 Task: Look for products in the category "Belgian-Style Ale" that are on sale.
Action: Mouse moved to (951, 363)
Screenshot: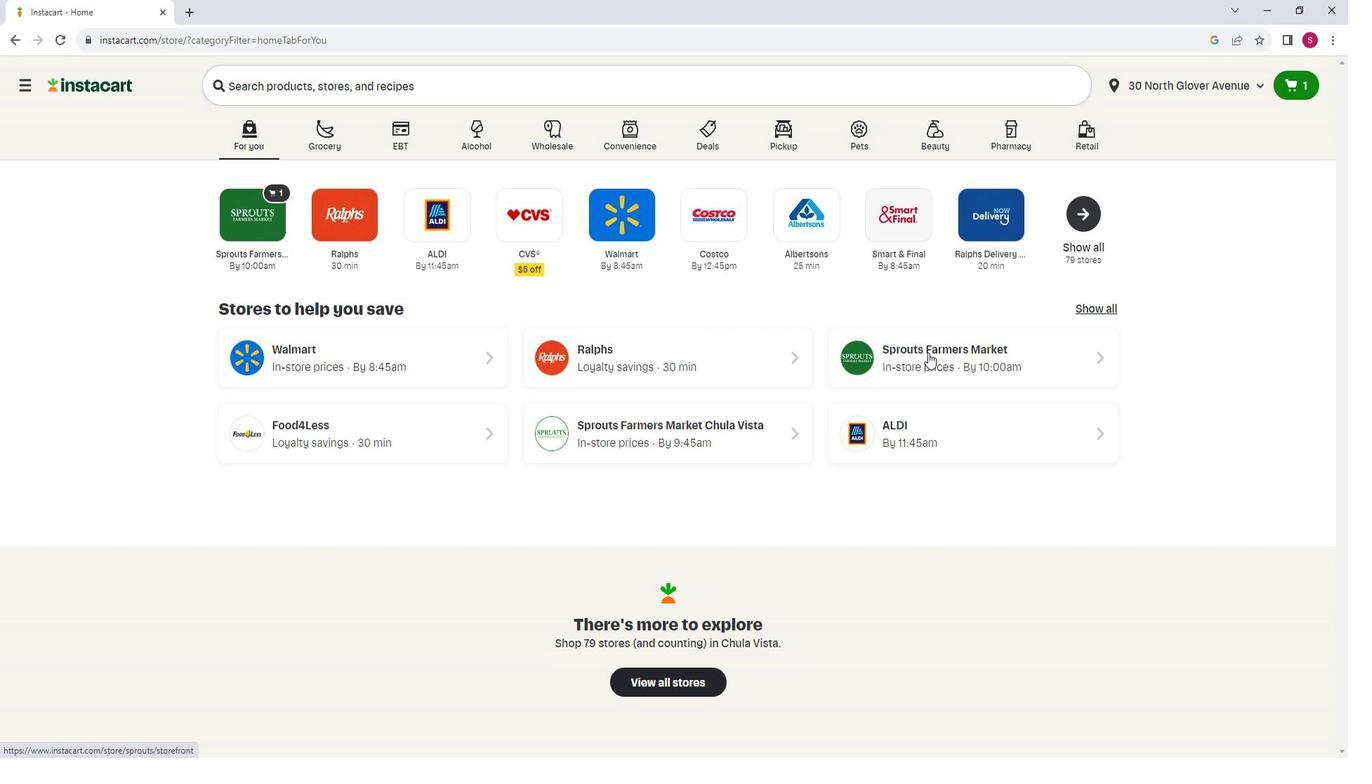 
Action: Mouse pressed left at (951, 363)
Screenshot: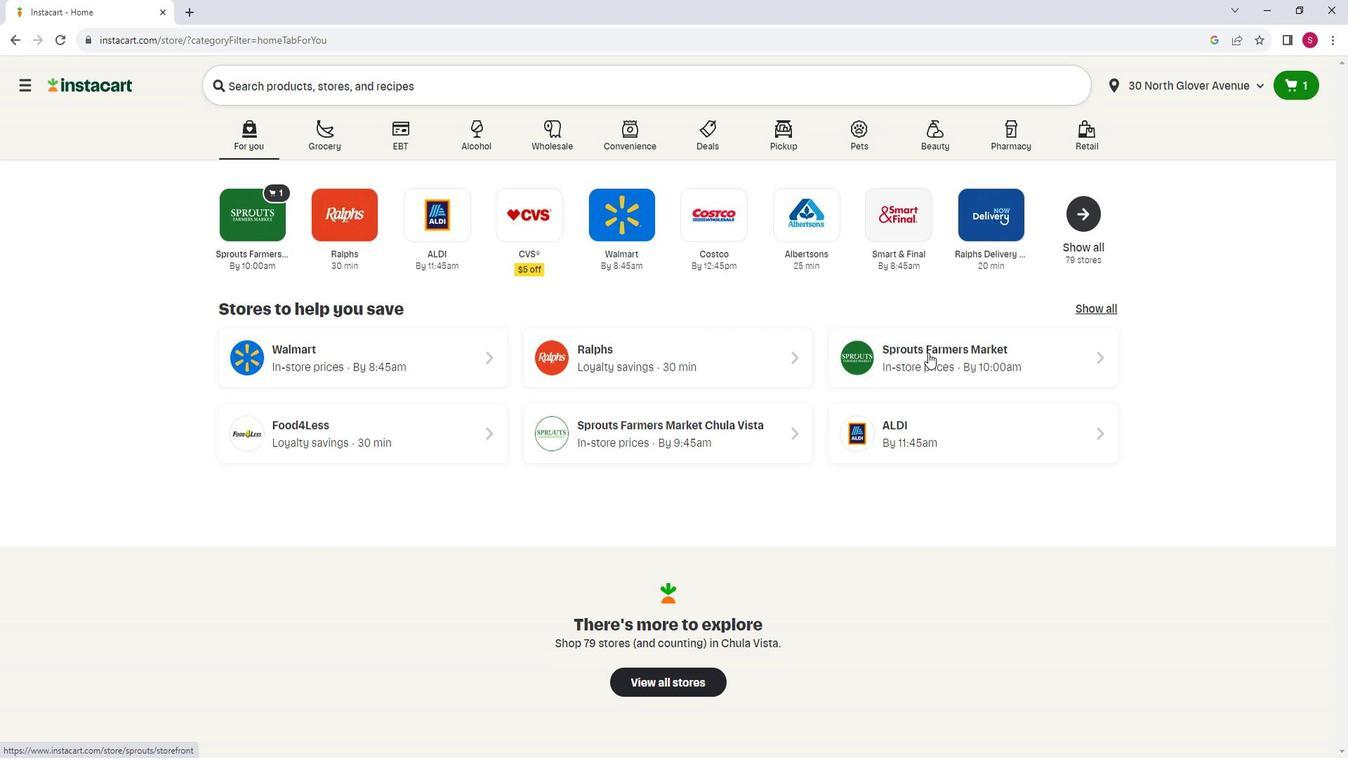 
Action: Mouse moved to (145, 454)
Screenshot: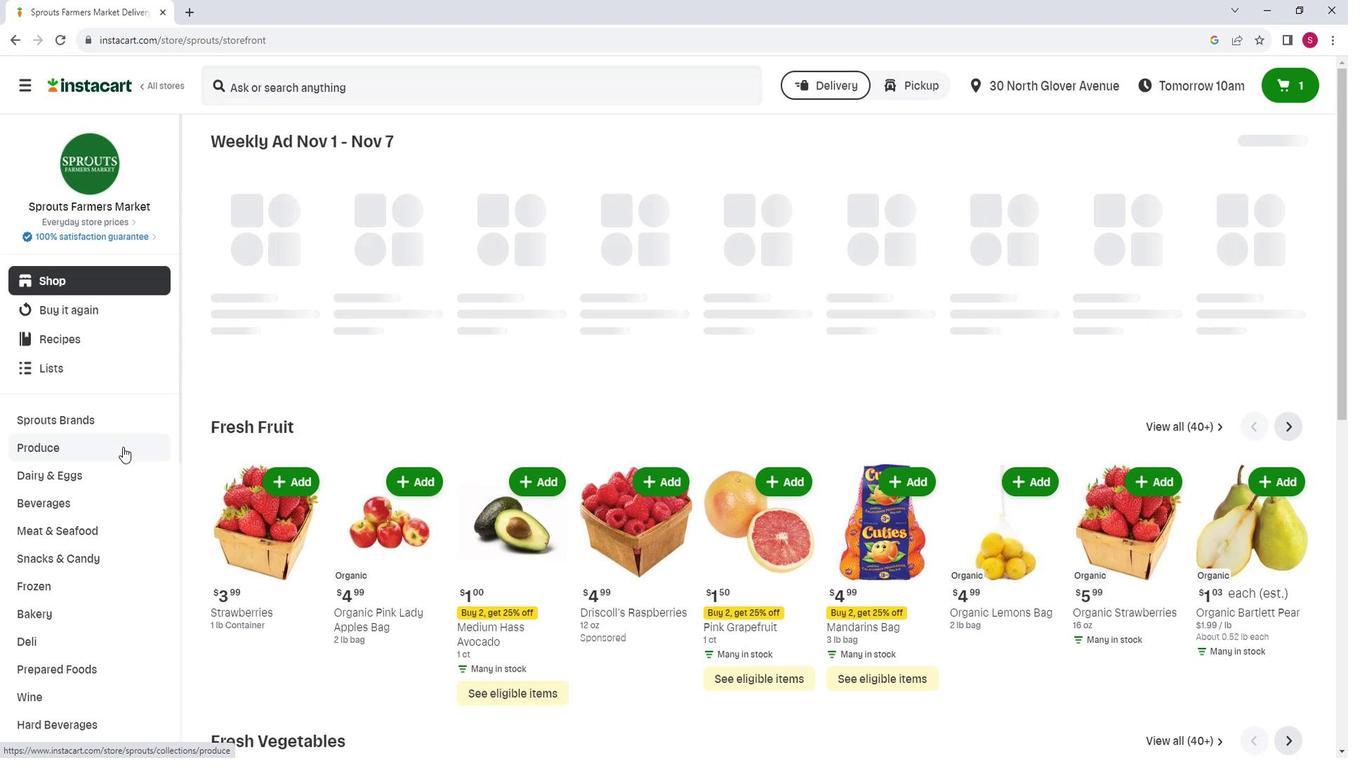 
Action: Mouse scrolled (145, 453) with delta (0, 0)
Screenshot: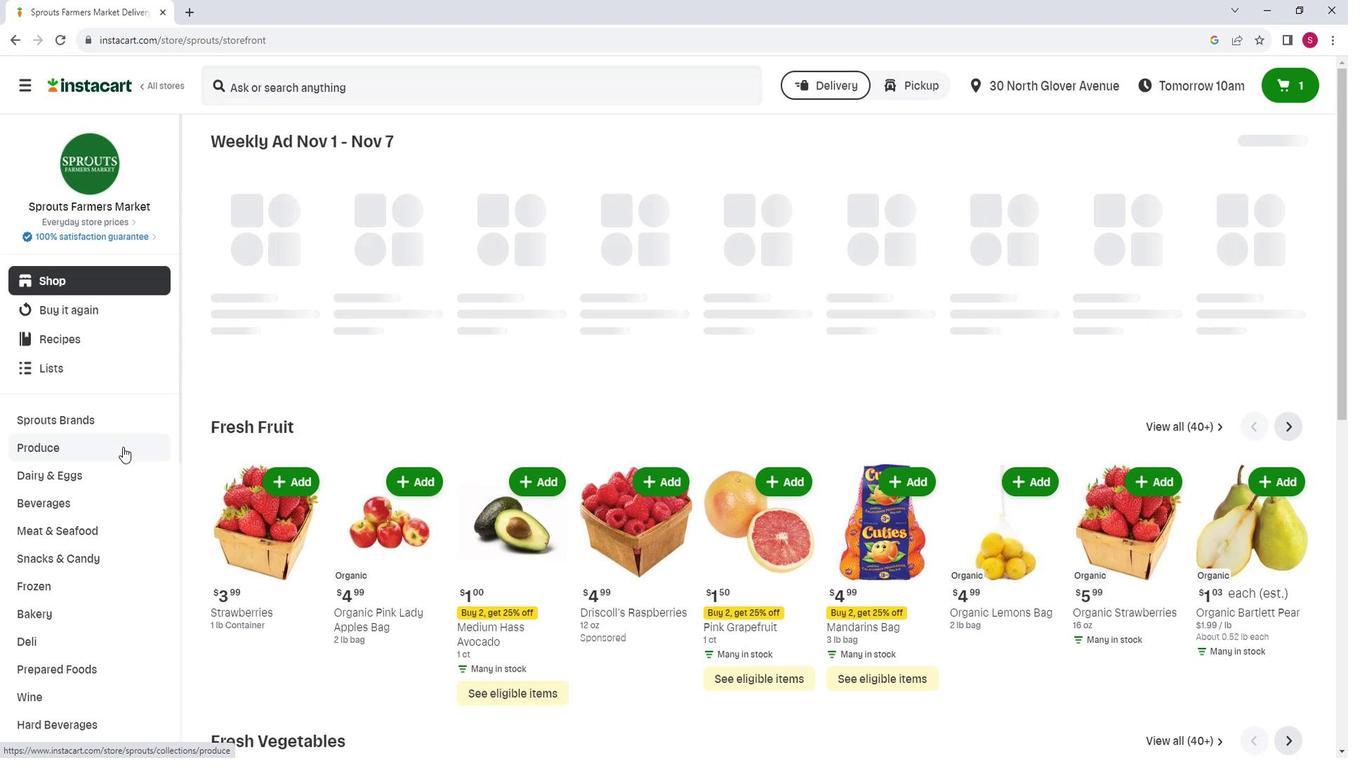 
Action: Mouse moved to (144, 456)
Screenshot: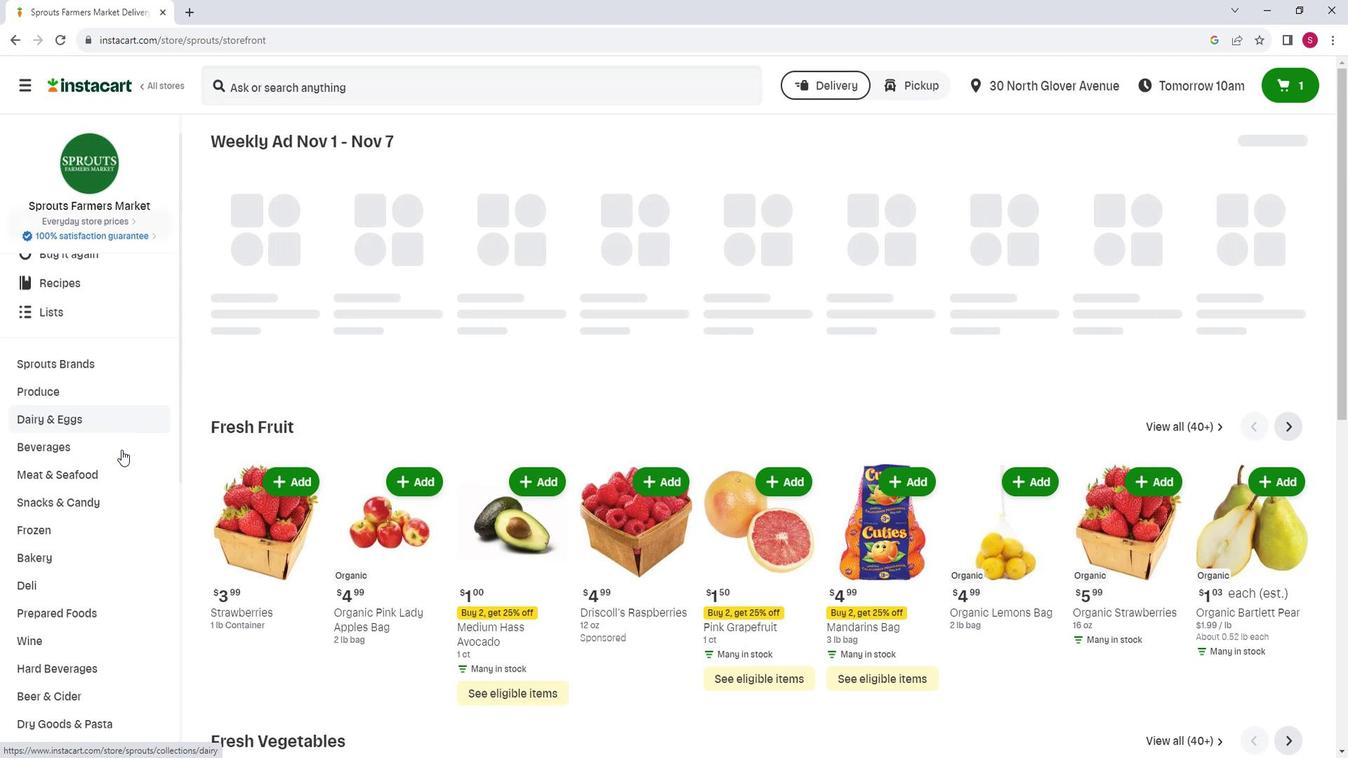 
Action: Mouse scrolled (144, 455) with delta (0, 0)
Screenshot: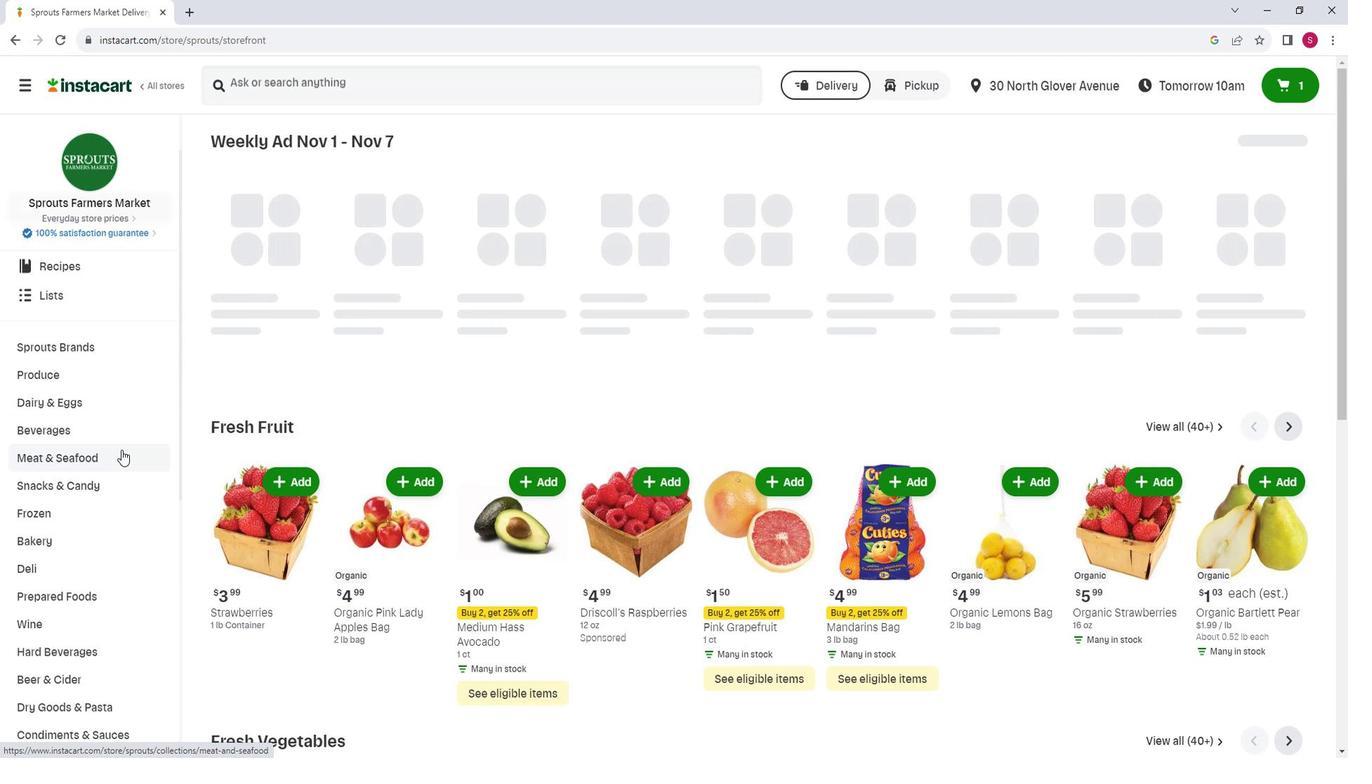 
Action: Mouse moved to (113, 603)
Screenshot: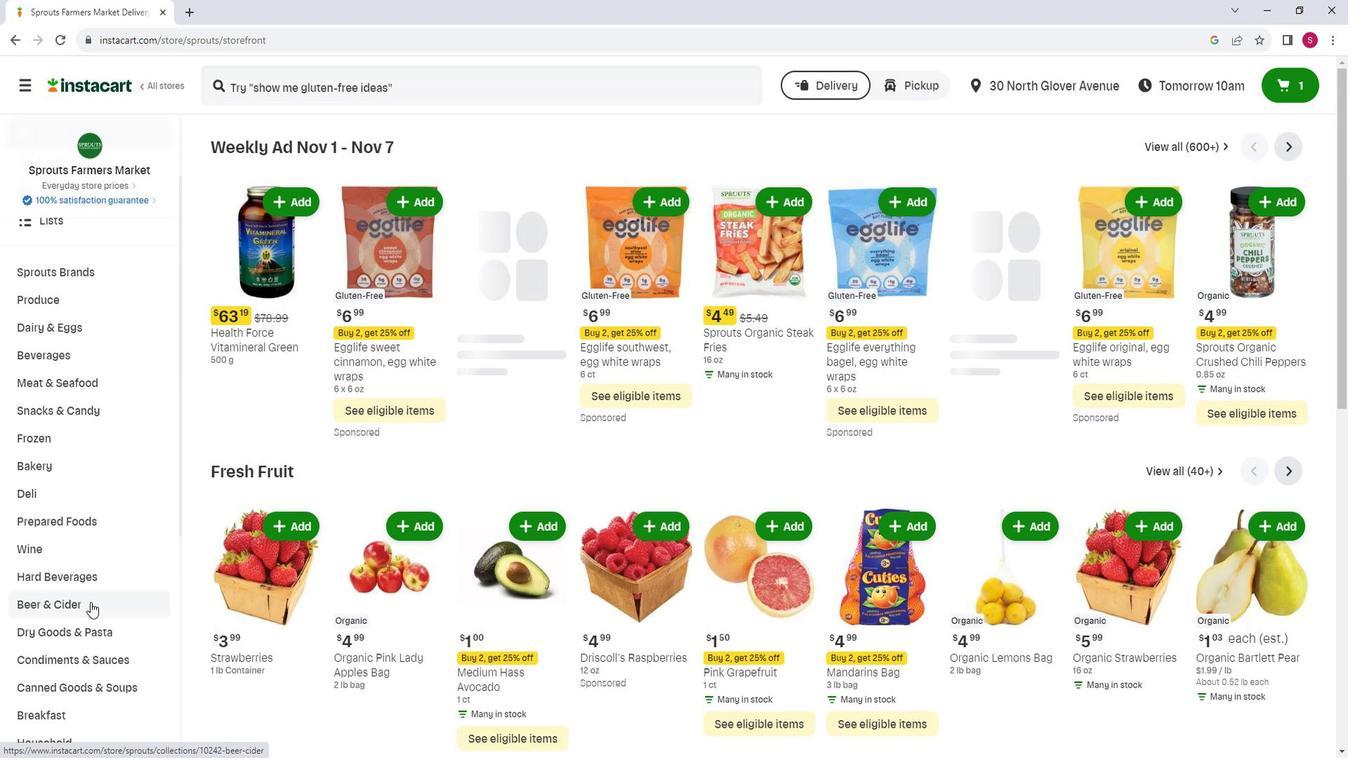
Action: Mouse pressed left at (113, 603)
Screenshot: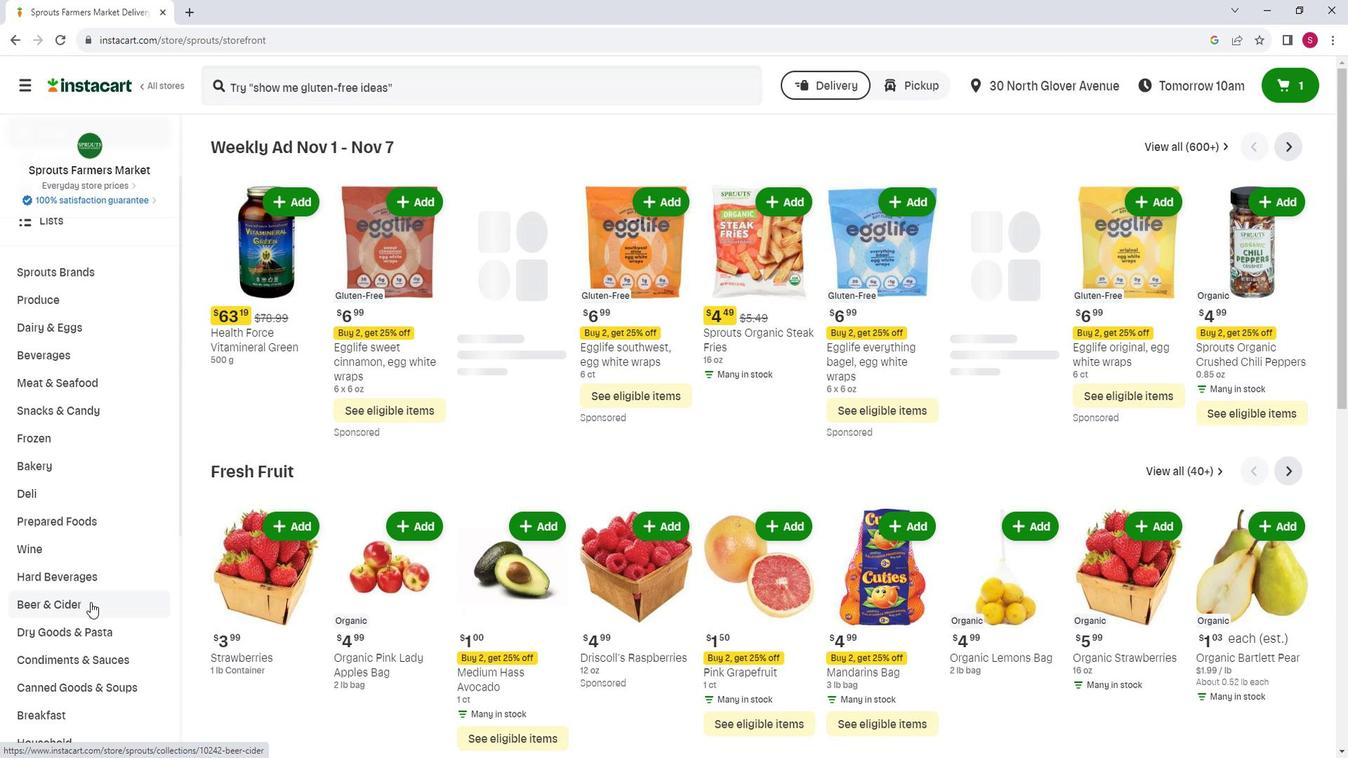 
Action: Mouse moved to (1147, 191)
Screenshot: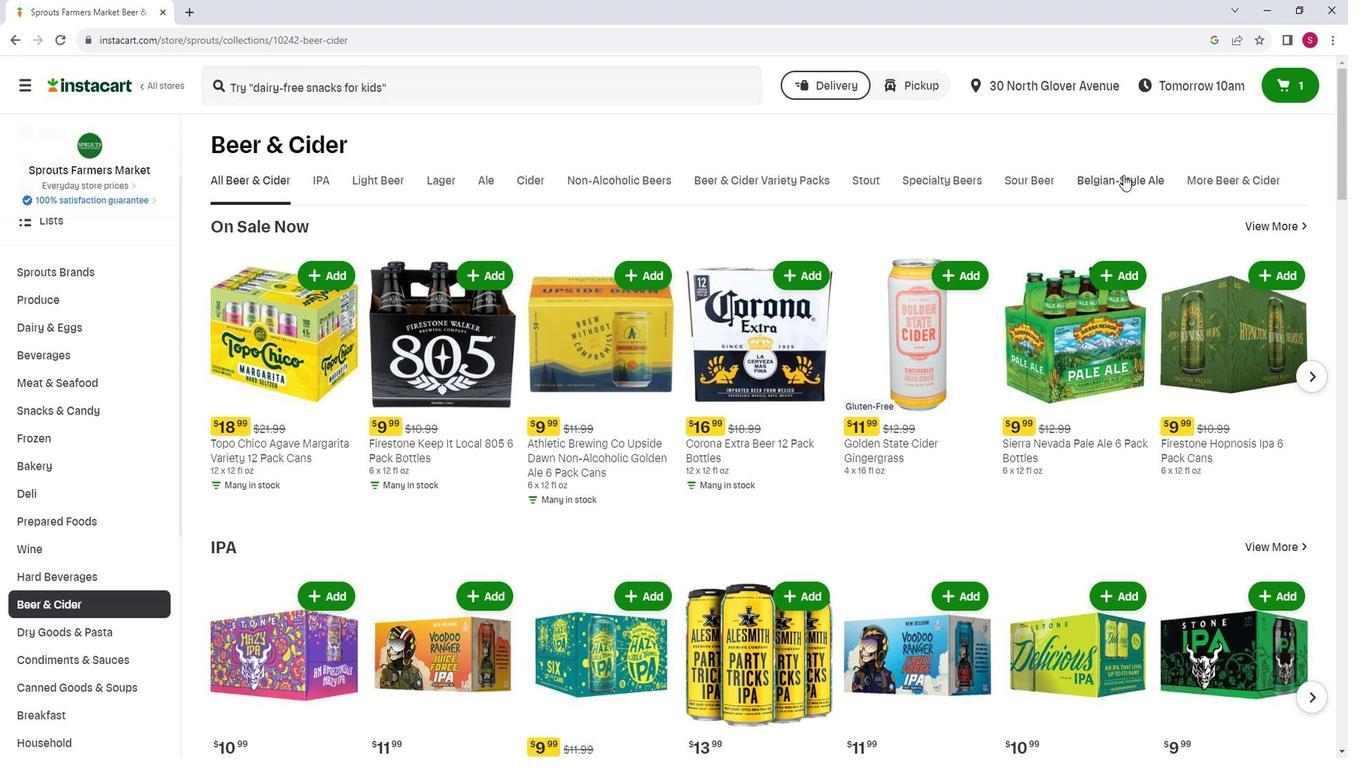 
Action: Mouse pressed left at (1147, 191)
Screenshot: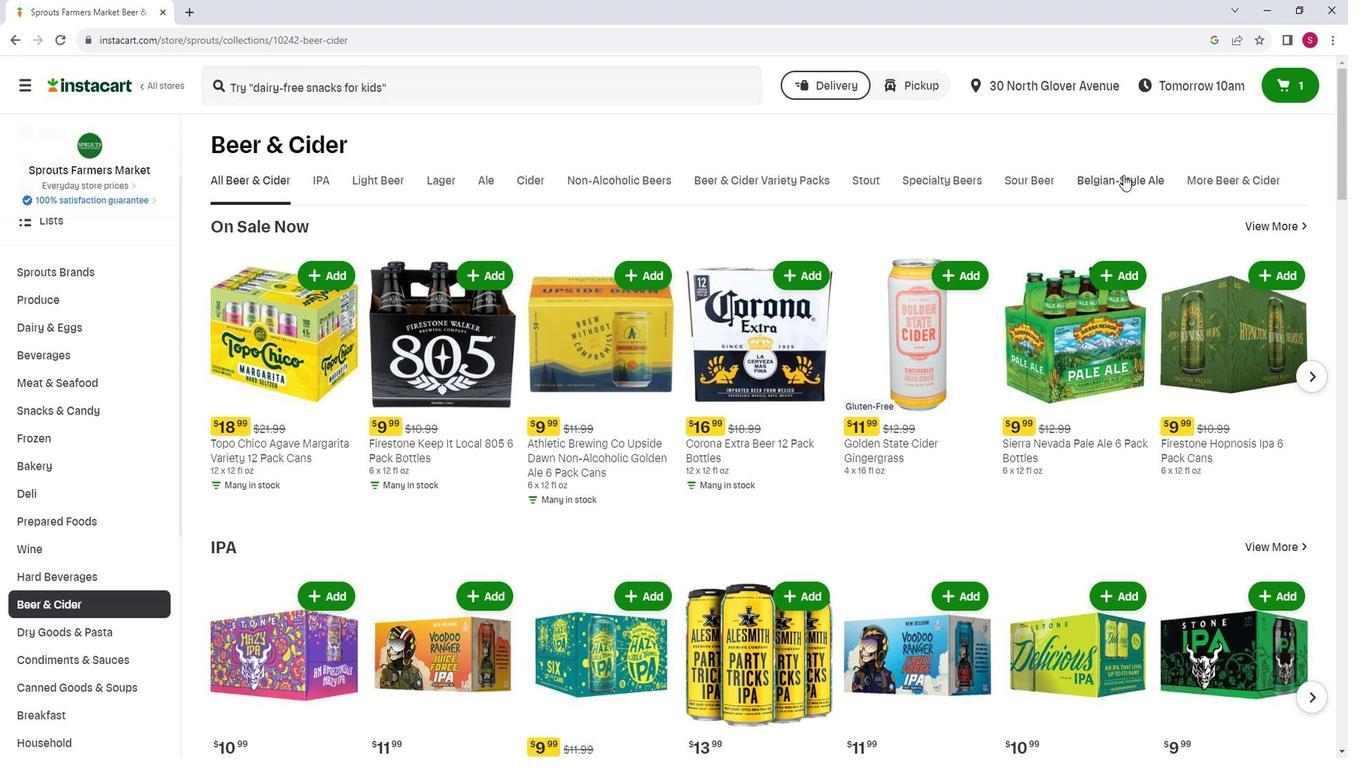 
Action: Mouse moved to (423, 297)
Screenshot: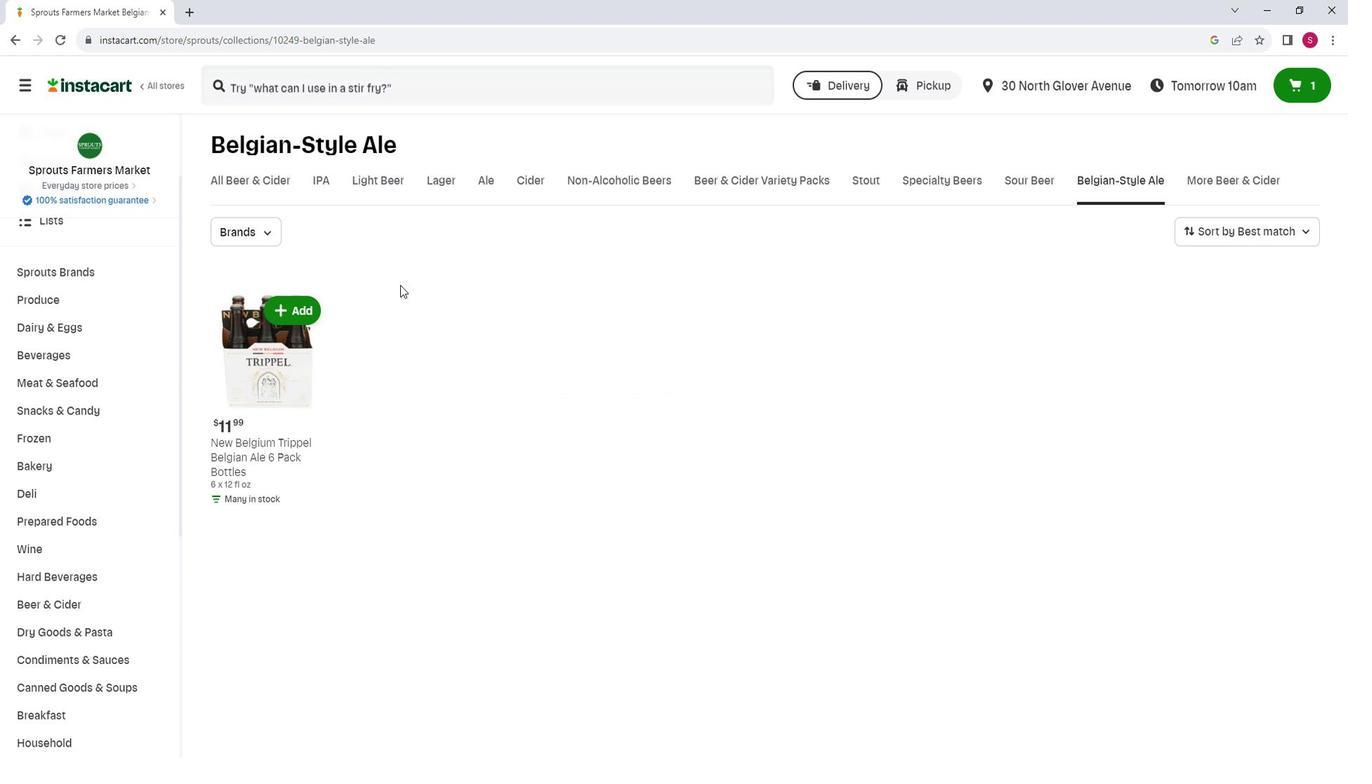 
